 Task: Sort the products by unit price (high first).
Action: Mouse pressed left at (20, 73)
Screenshot: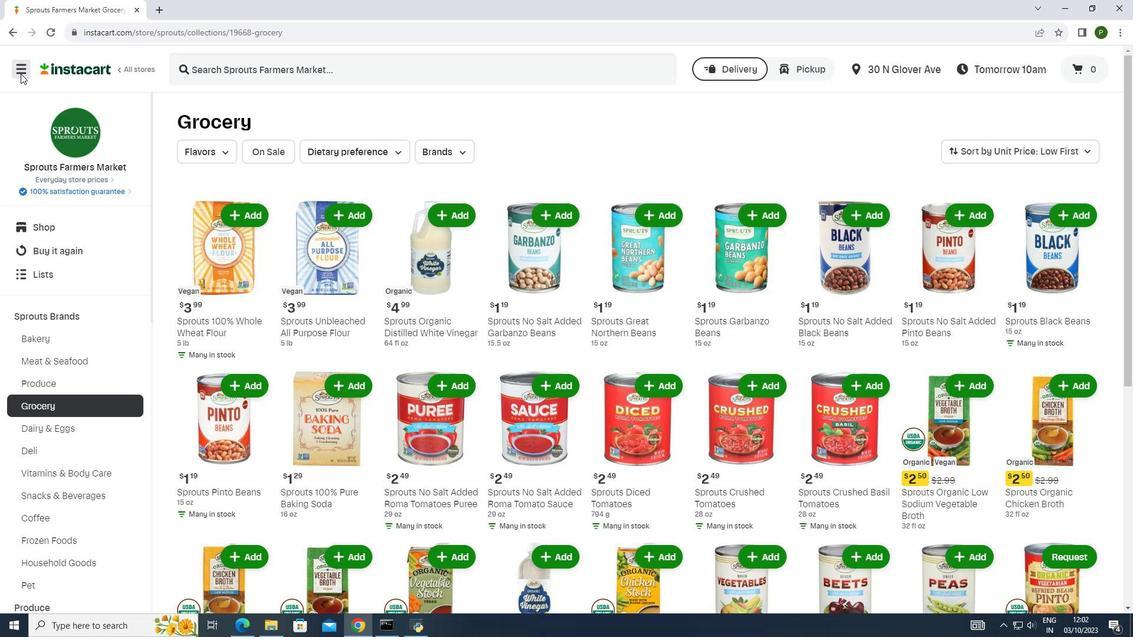 
Action: Mouse moved to (40, 307)
Screenshot: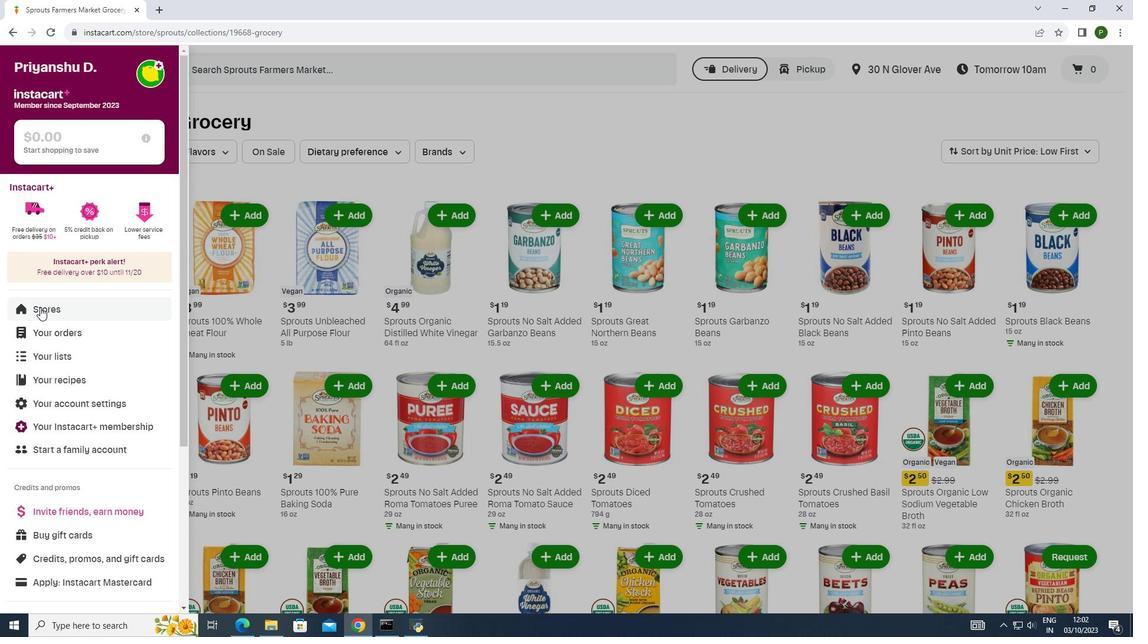 
Action: Mouse pressed left at (40, 307)
Screenshot: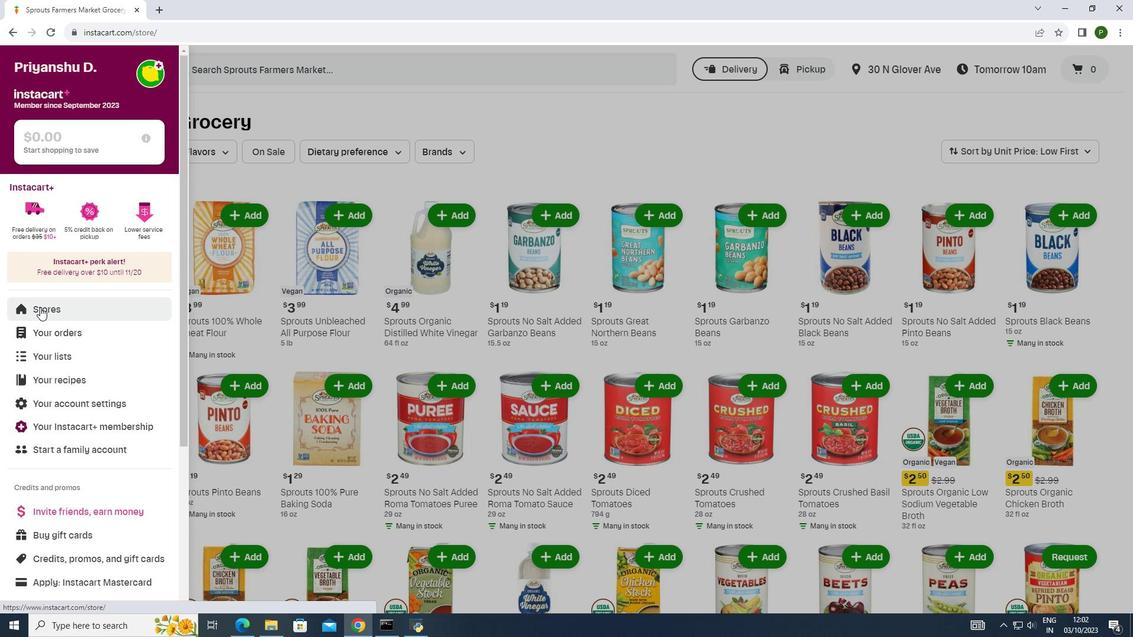 
Action: Mouse moved to (270, 116)
Screenshot: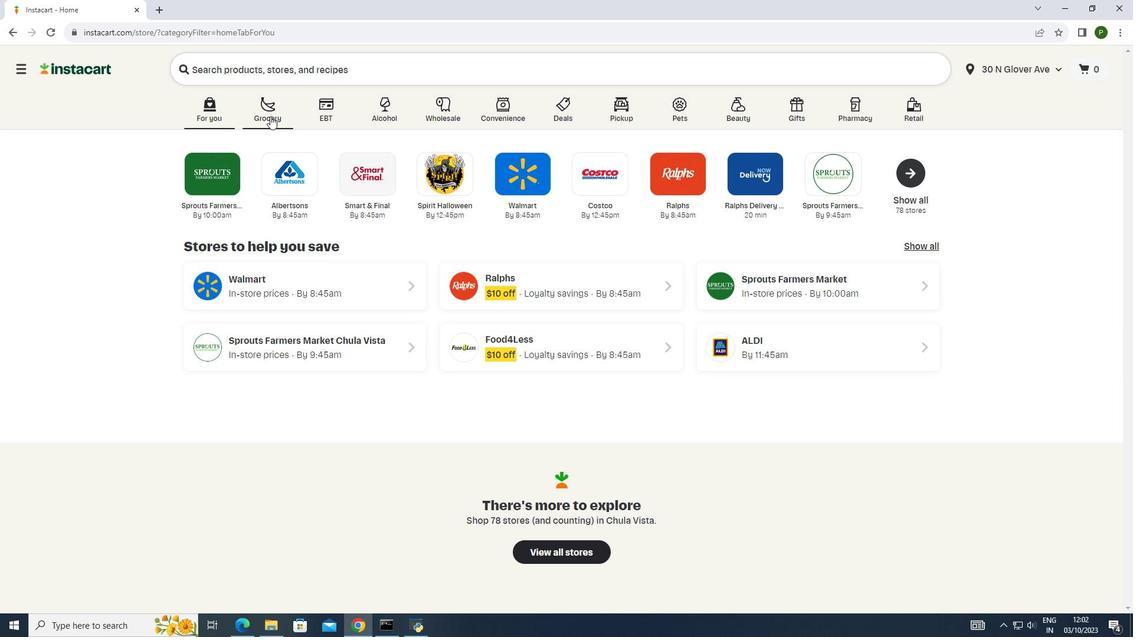 
Action: Mouse pressed left at (270, 116)
Screenshot: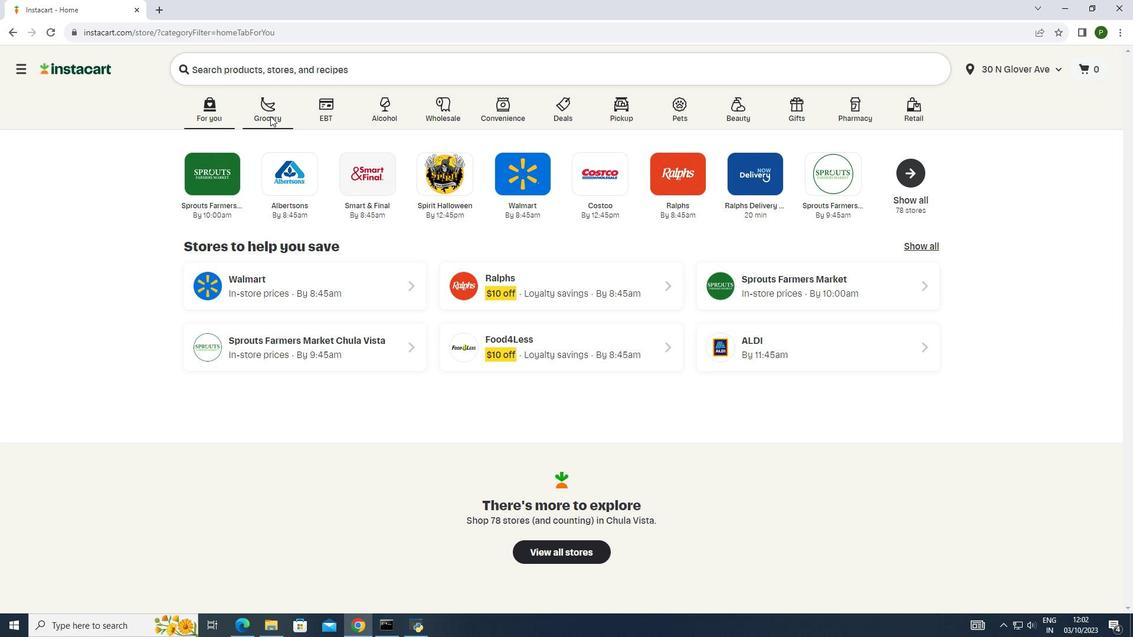 
Action: Mouse moved to (580, 169)
Screenshot: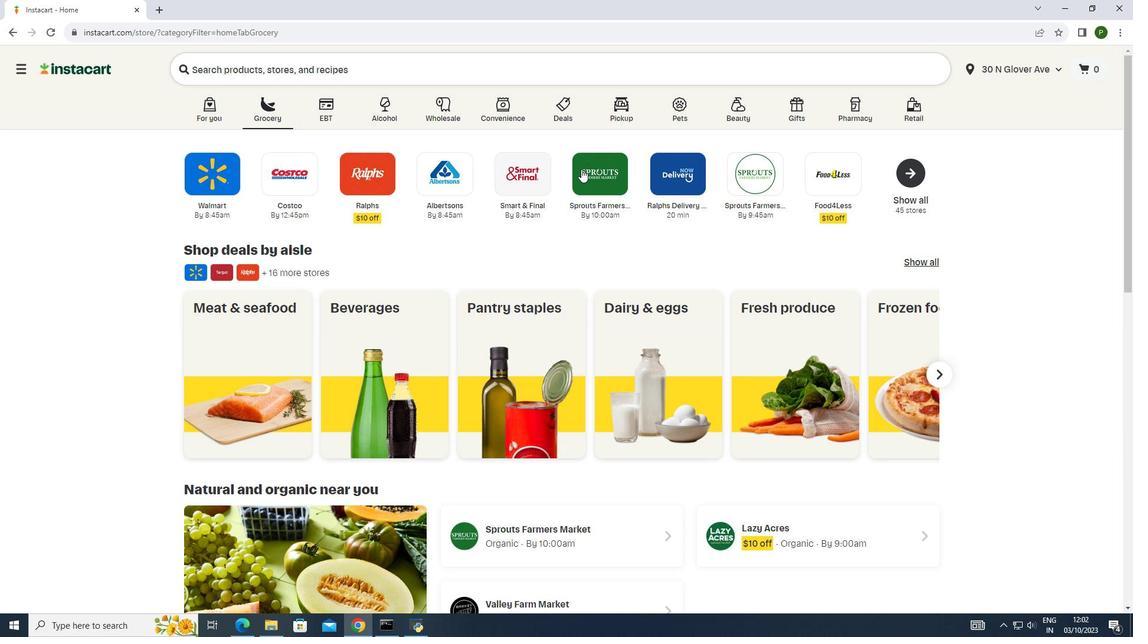 
Action: Mouse pressed left at (580, 169)
Screenshot: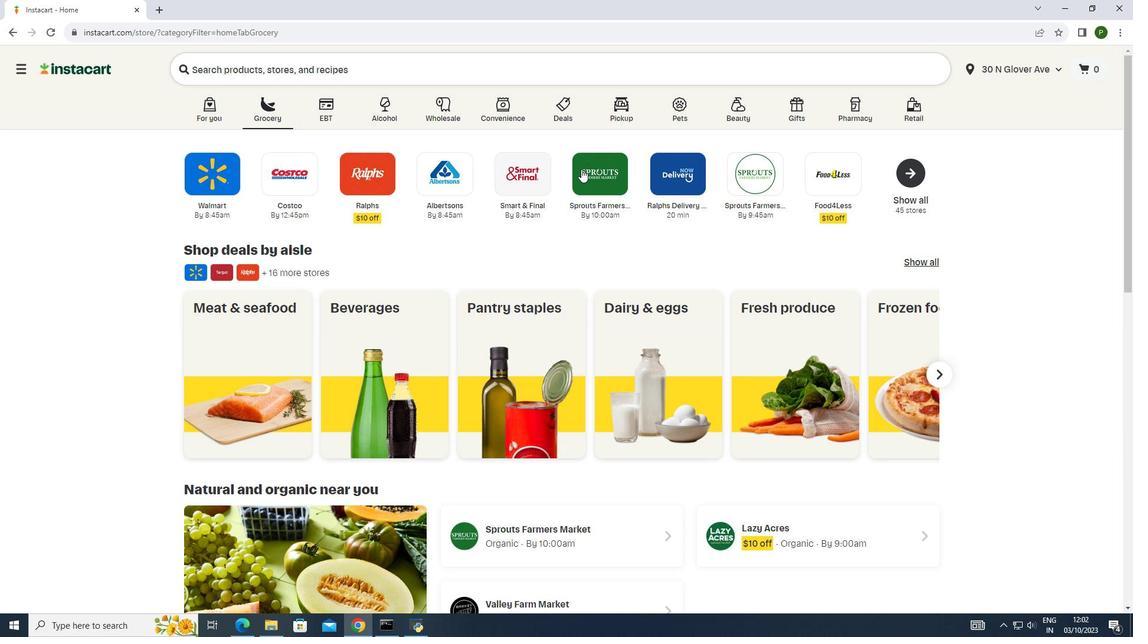 
Action: Mouse moved to (102, 315)
Screenshot: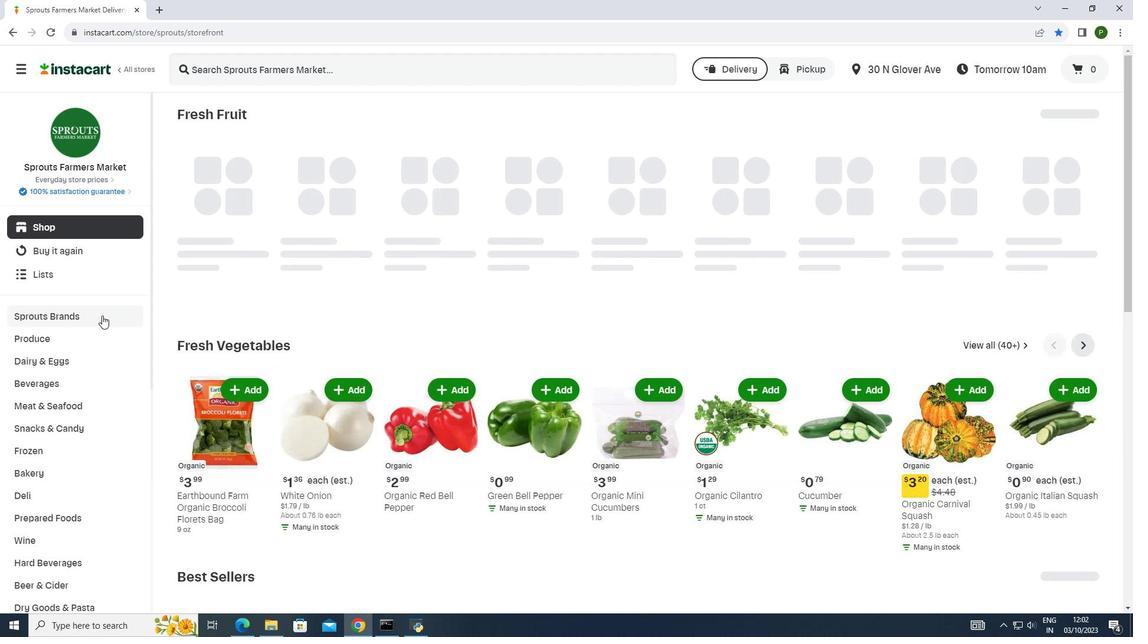 
Action: Mouse pressed left at (102, 315)
Screenshot: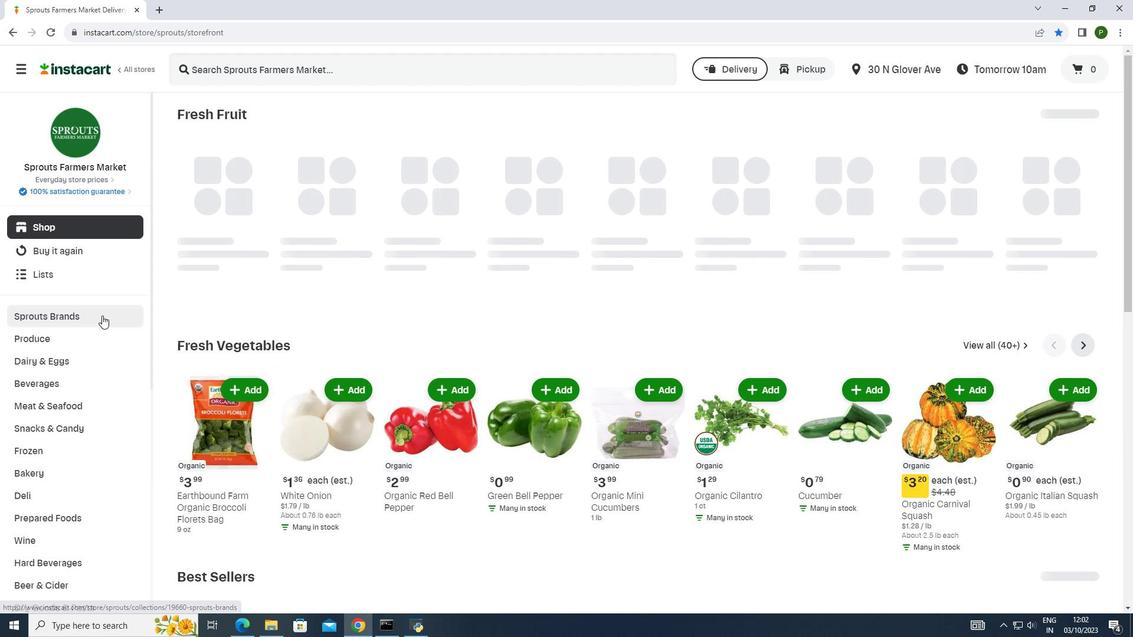 
Action: Mouse moved to (73, 399)
Screenshot: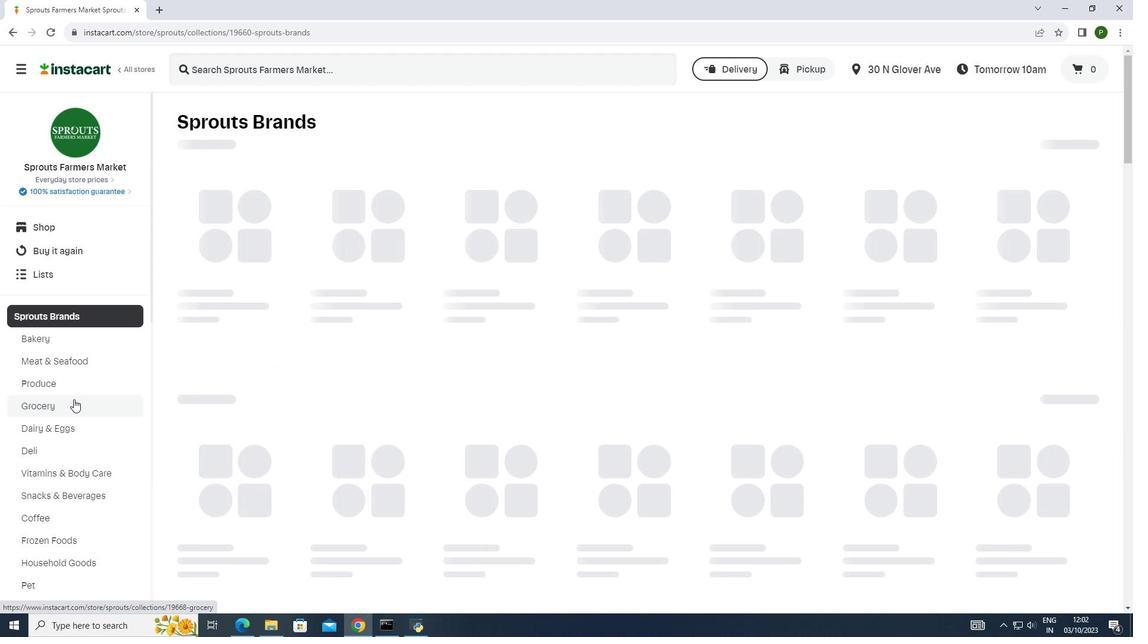 
Action: Mouse pressed left at (73, 399)
Screenshot: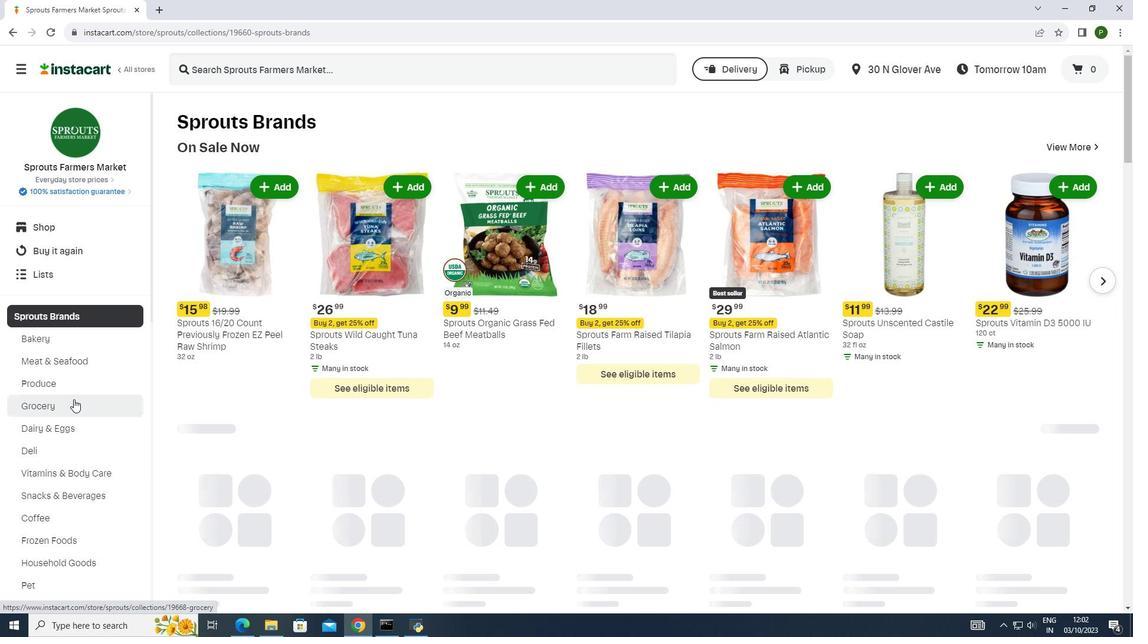 
Action: Mouse moved to (989, 151)
Screenshot: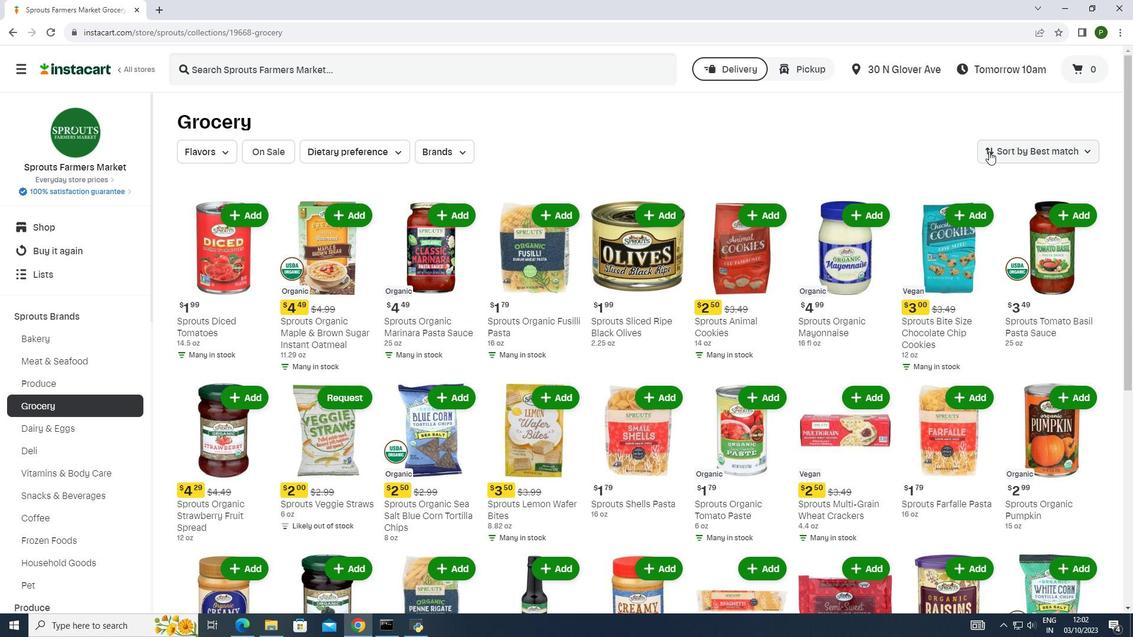 
Action: Mouse pressed left at (989, 151)
Screenshot: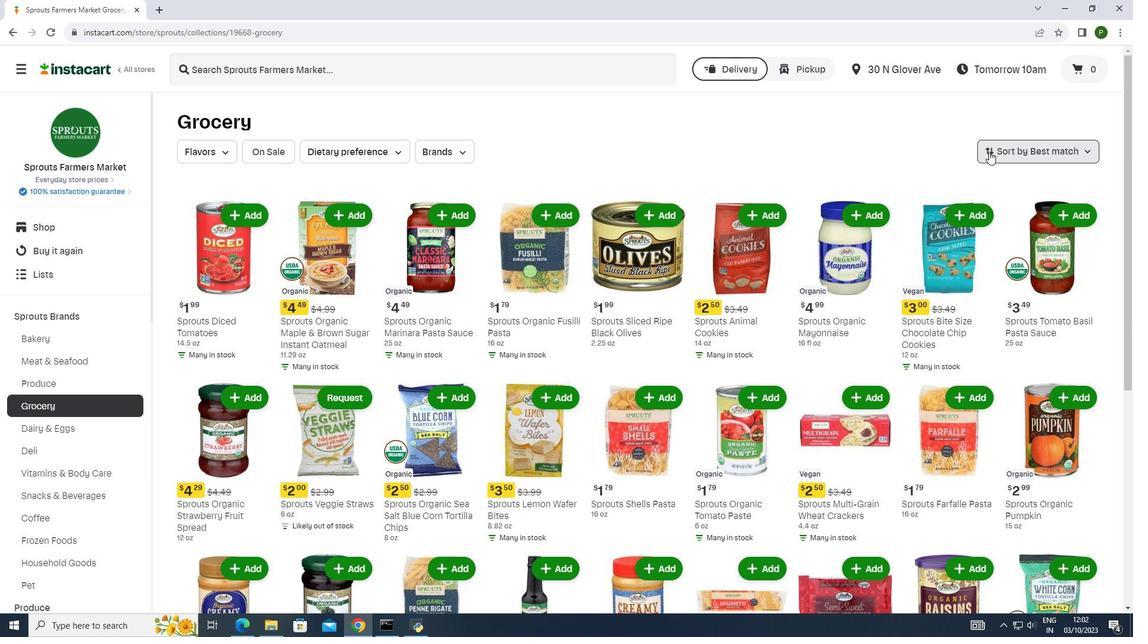 
Action: Mouse moved to (1002, 289)
Screenshot: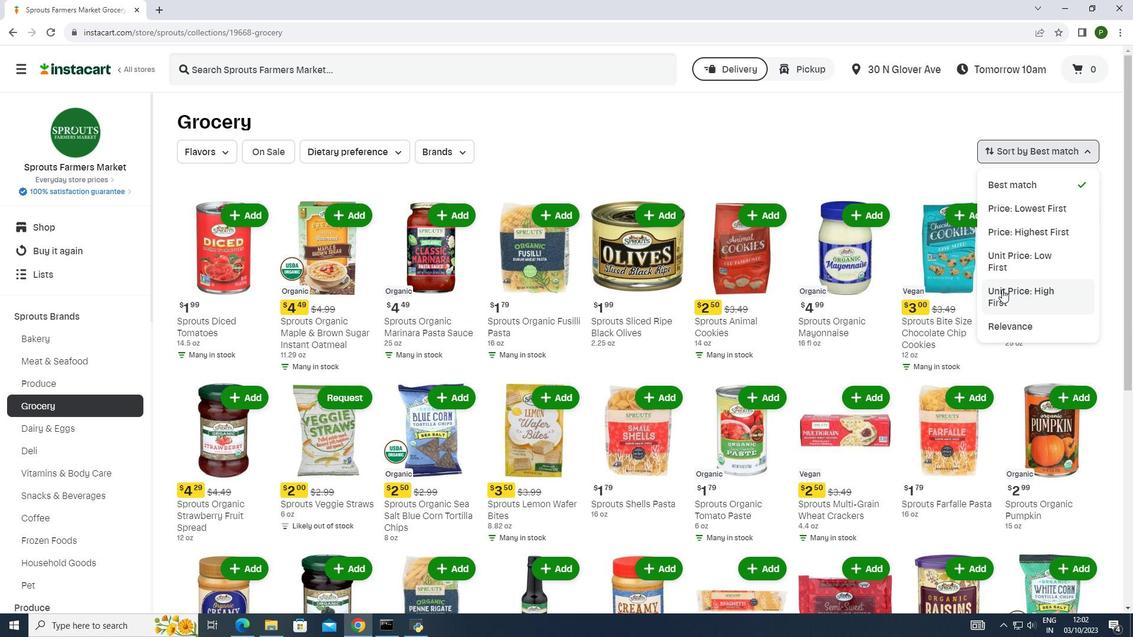 
Action: Mouse pressed left at (1002, 289)
Screenshot: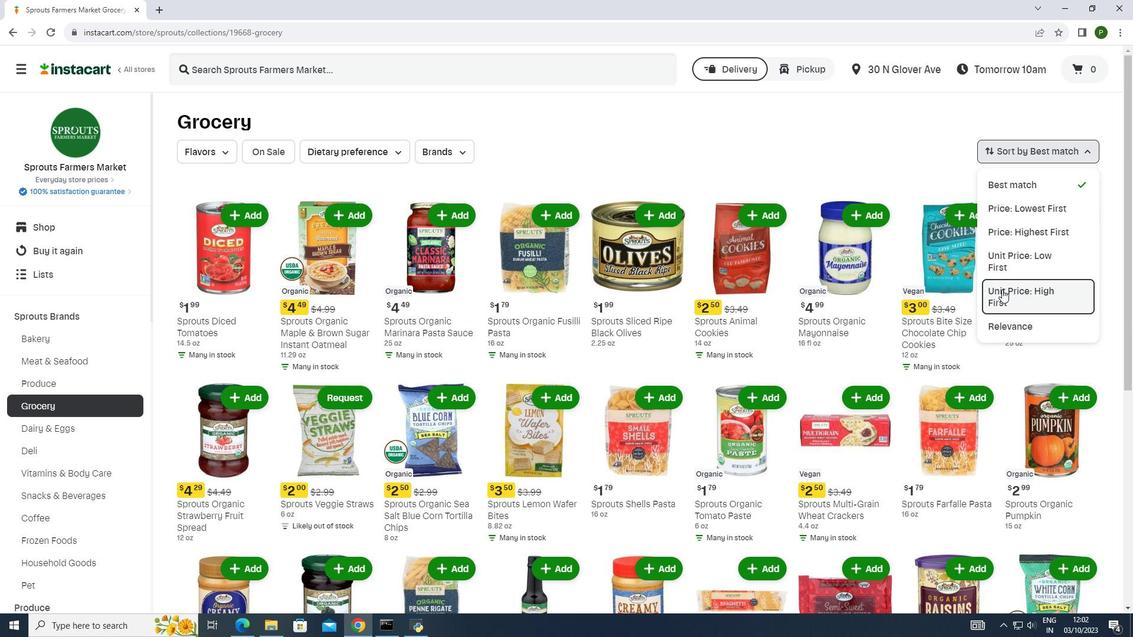
Action: Mouse moved to (991, 285)
Screenshot: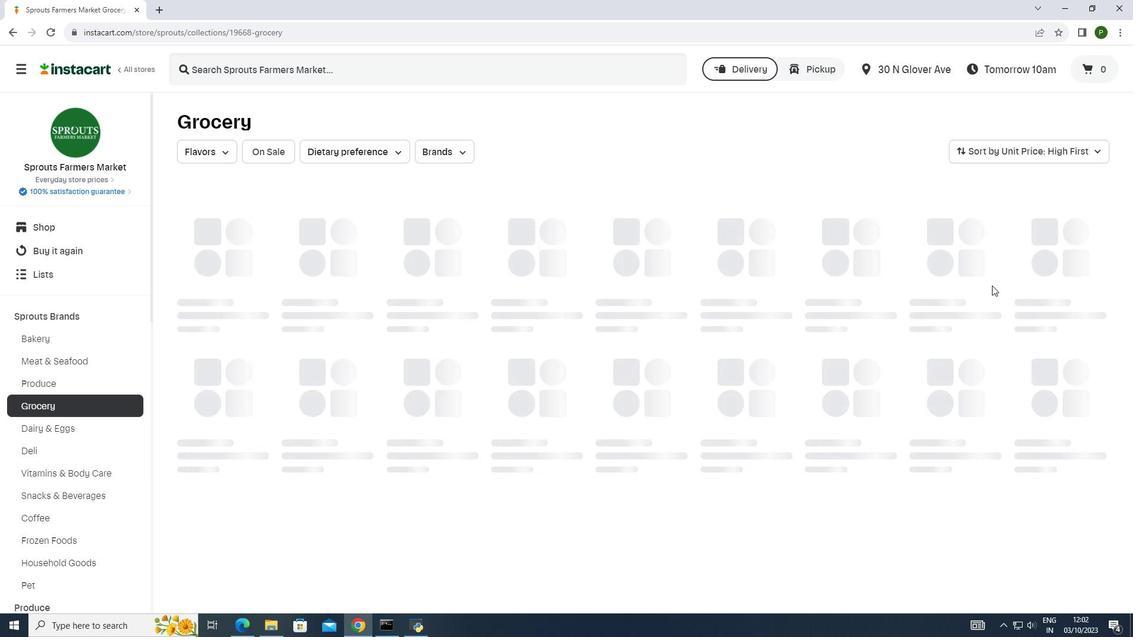 
